 Task: Create an event of considerable importance, showcasing the grand product launch webinar designed to unveil a revolutionary product to a global audience on November 5th at 1:30 PM.
Action: Mouse moved to (243, 219)
Screenshot: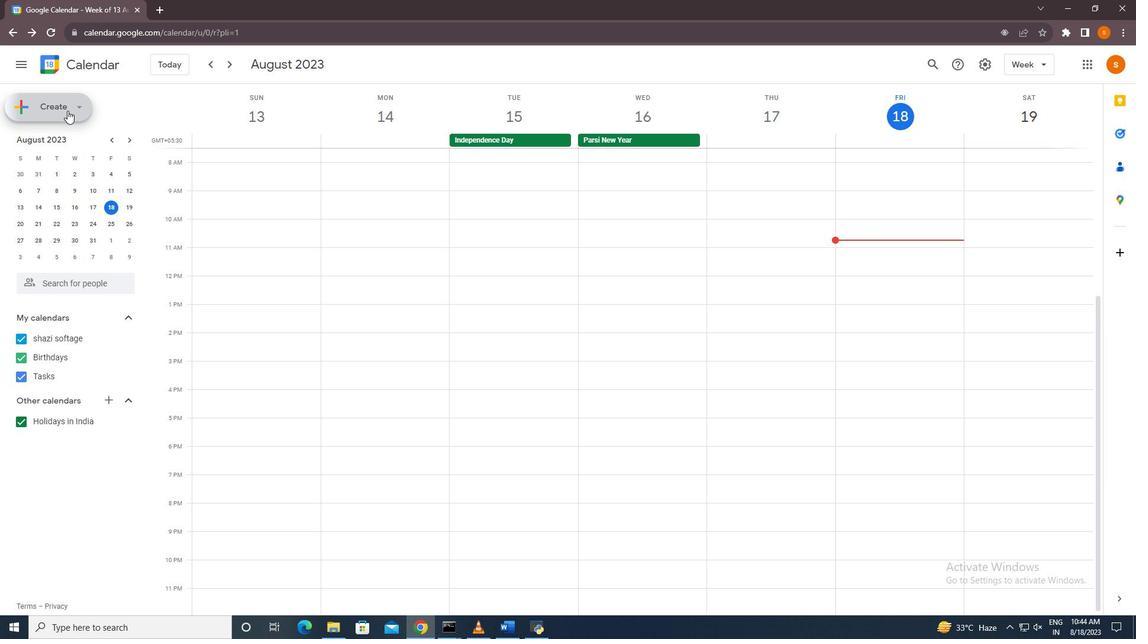 
Action: Mouse pressed left at (243, 219)
Screenshot: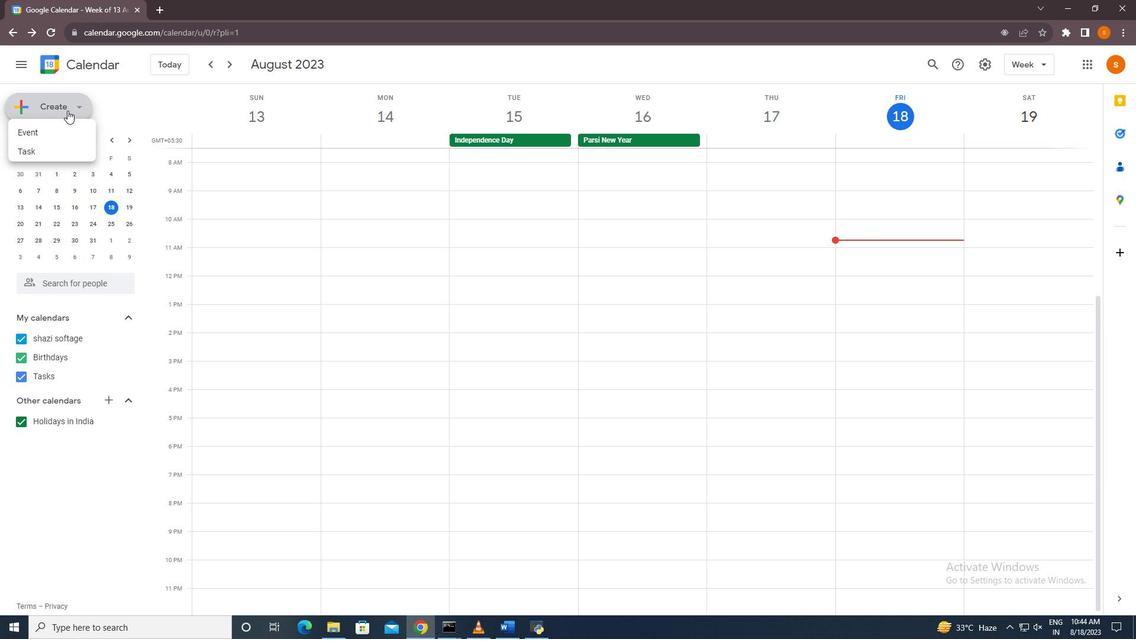 
Action: Mouse moved to (227, 234)
Screenshot: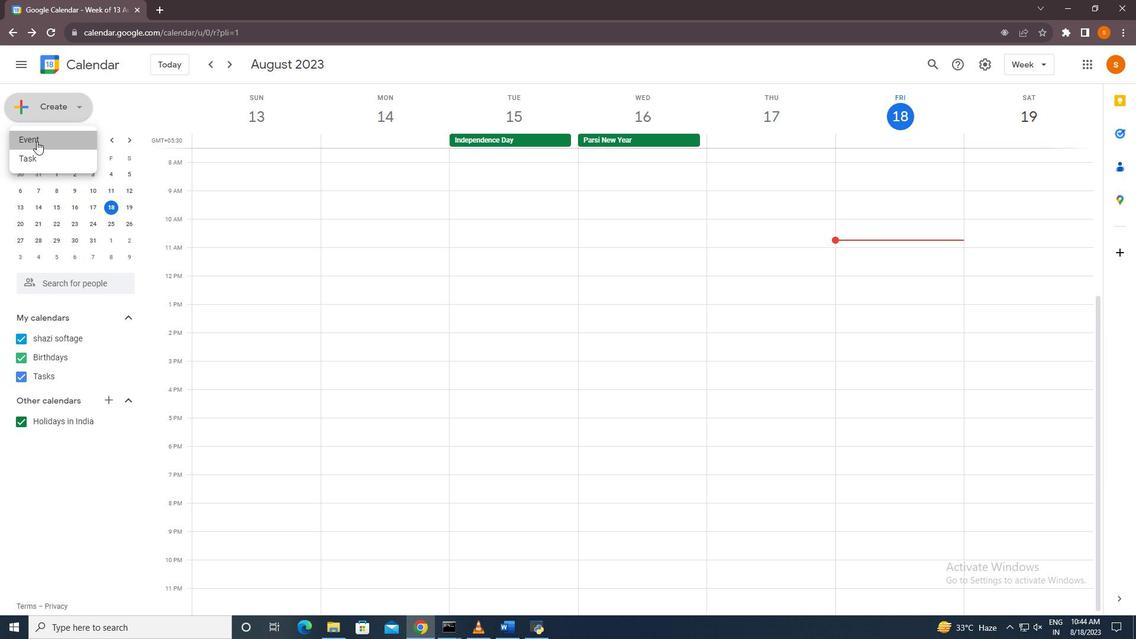 
Action: Mouse pressed left at (227, 234)
Screenshot: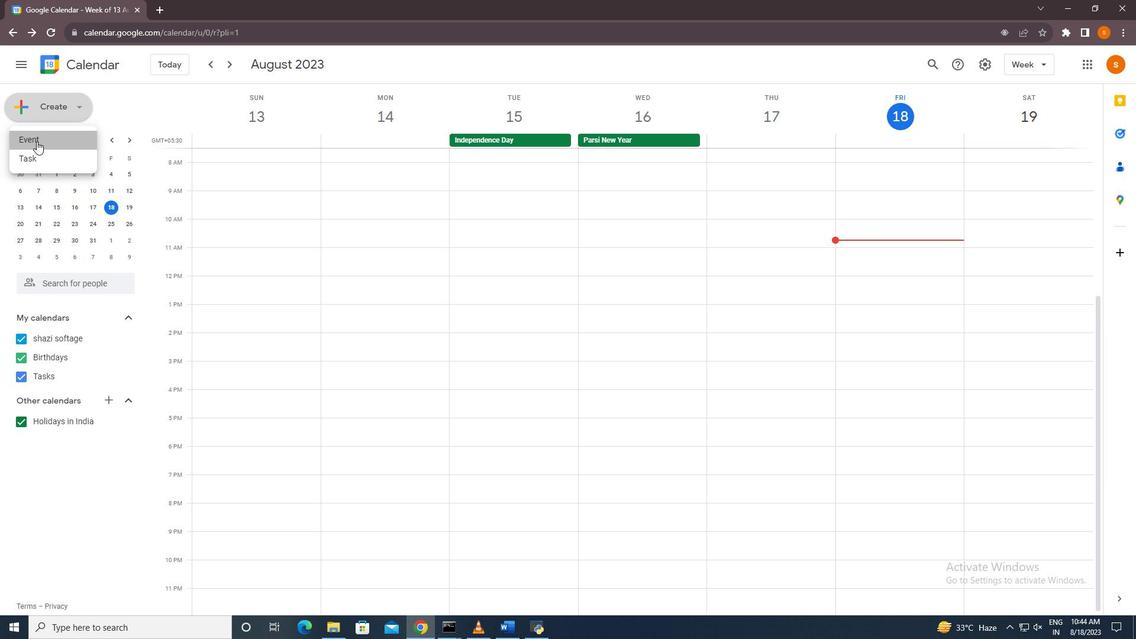 
Action: Mouse moved to (596, 397)
Screenshot: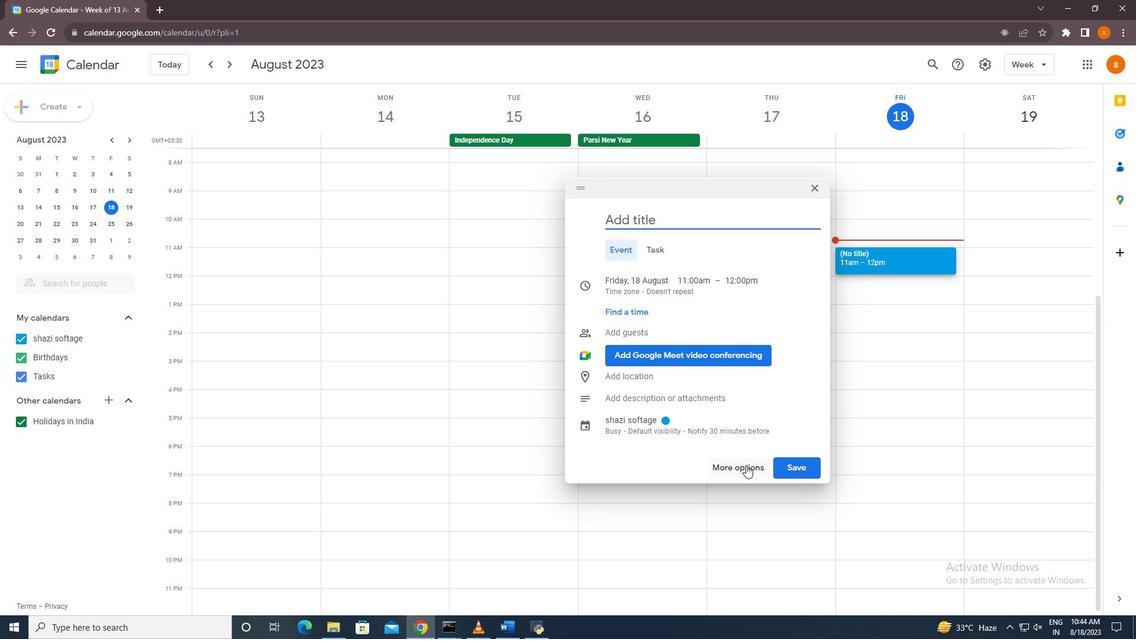 
Action: Mouse pressed left at (596, 397)
Screenshot: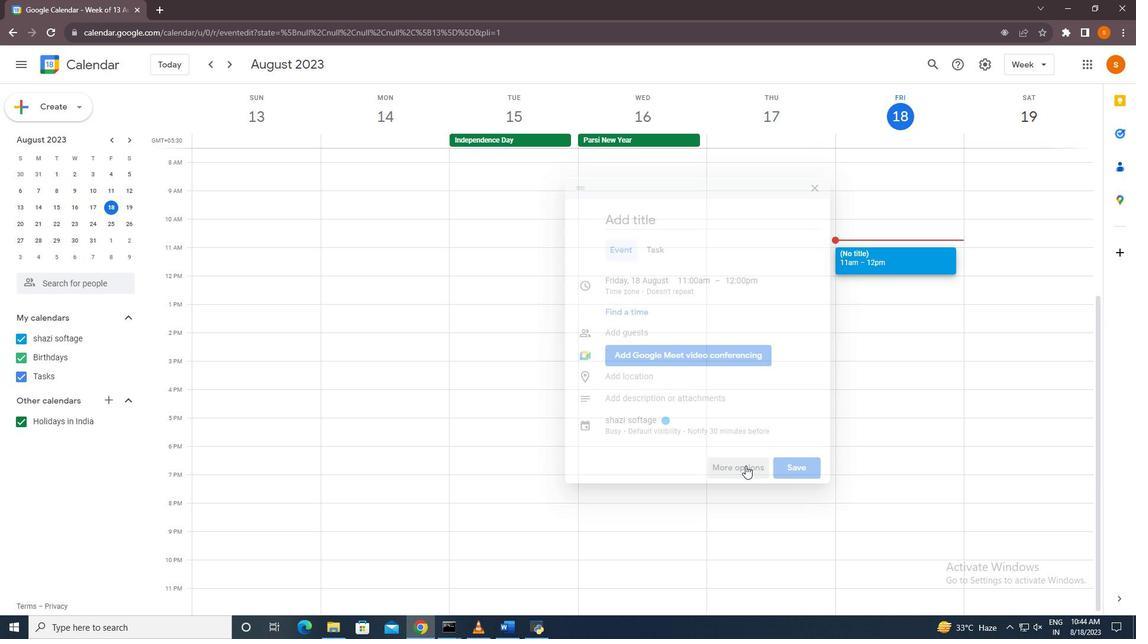 
Action: Mouse moved to (240, 192)
Screenshot: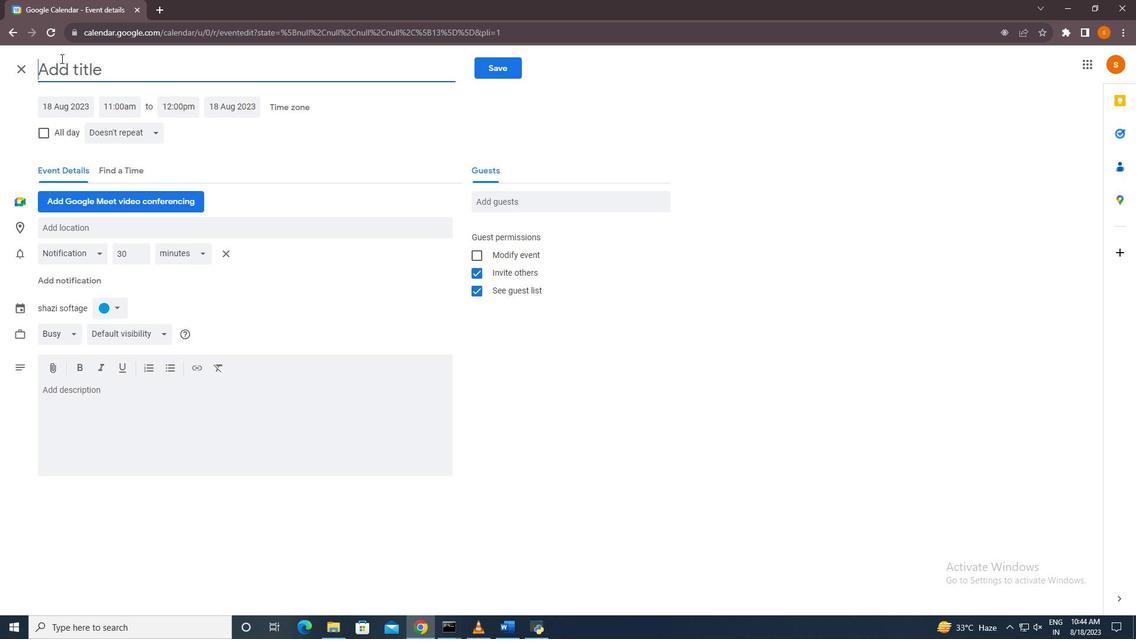 
Action: Key pressed <Key.shift>Product<Key.space><Key.shift><Key.shift><Key.shift><Key.shift><Key.shift><Key.shift><Key.shift><Key.shift><Key.shift><Key.shift><Key.shift><Key.shift><Key.shift><Key.shift><Key.shift><Key.shift><Key.shift><Key.shift><Key.shift><Key.shift><Key.shift><Key.shift><Key.shift><Key.shift><Key.shift><Key.shift><Key.shift><Key.shift><Key.shift><Key.shift>Launch<Key.space><Key.shift>Wev<Key.backspace>binar
Screenshot: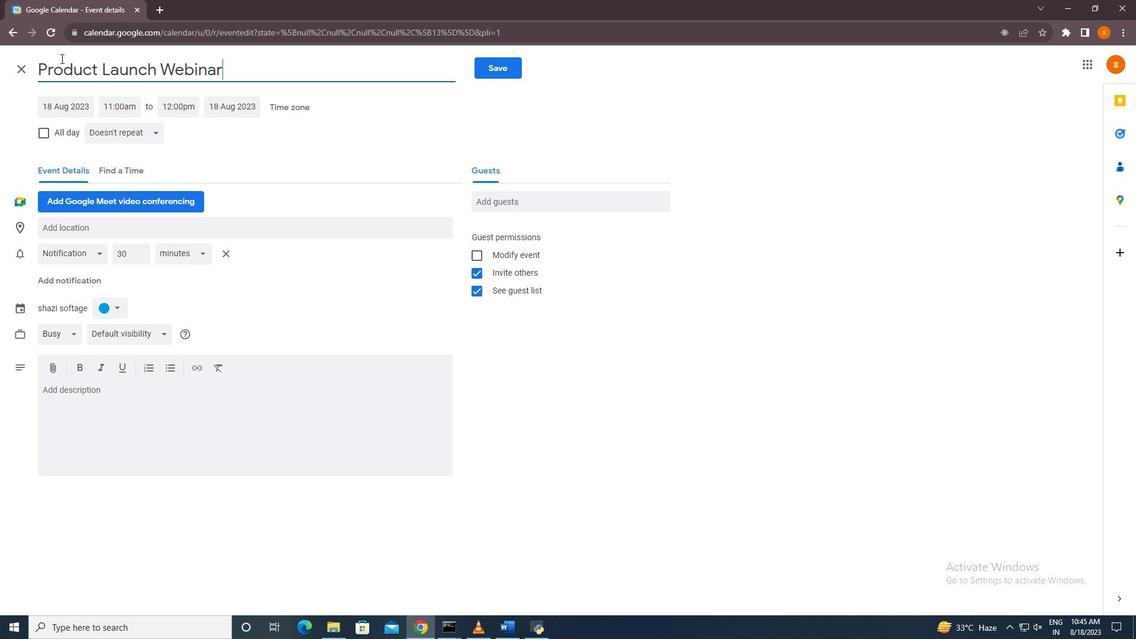 
Action: Mouse moved to (250, 362)
Screenshot: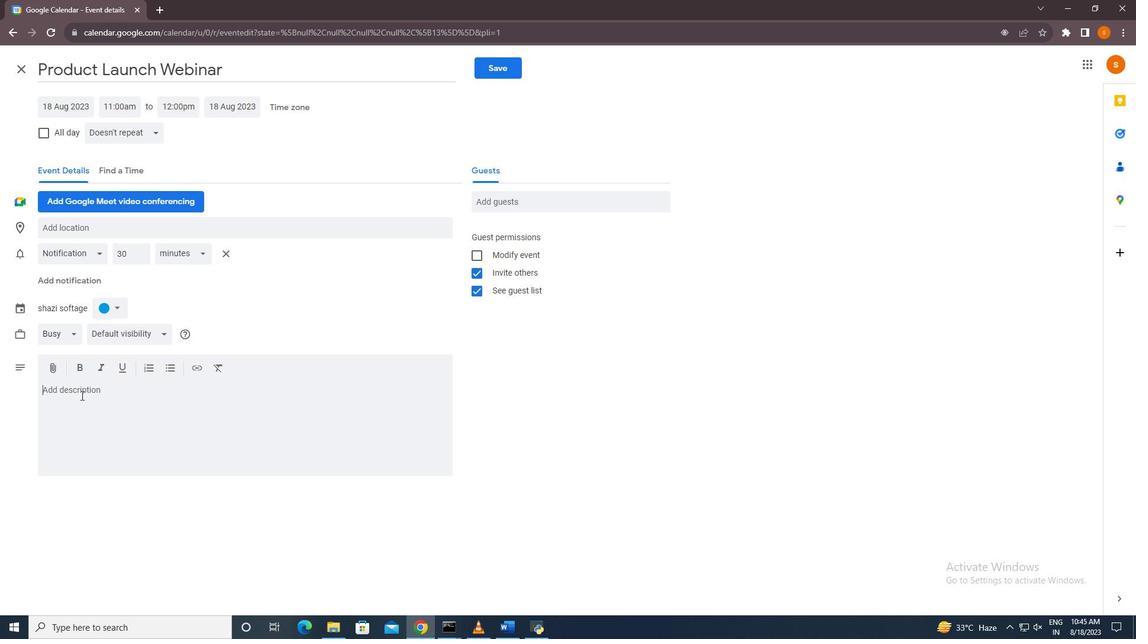 
Action: Mouse pressed left at (250, 362)
Screenshot: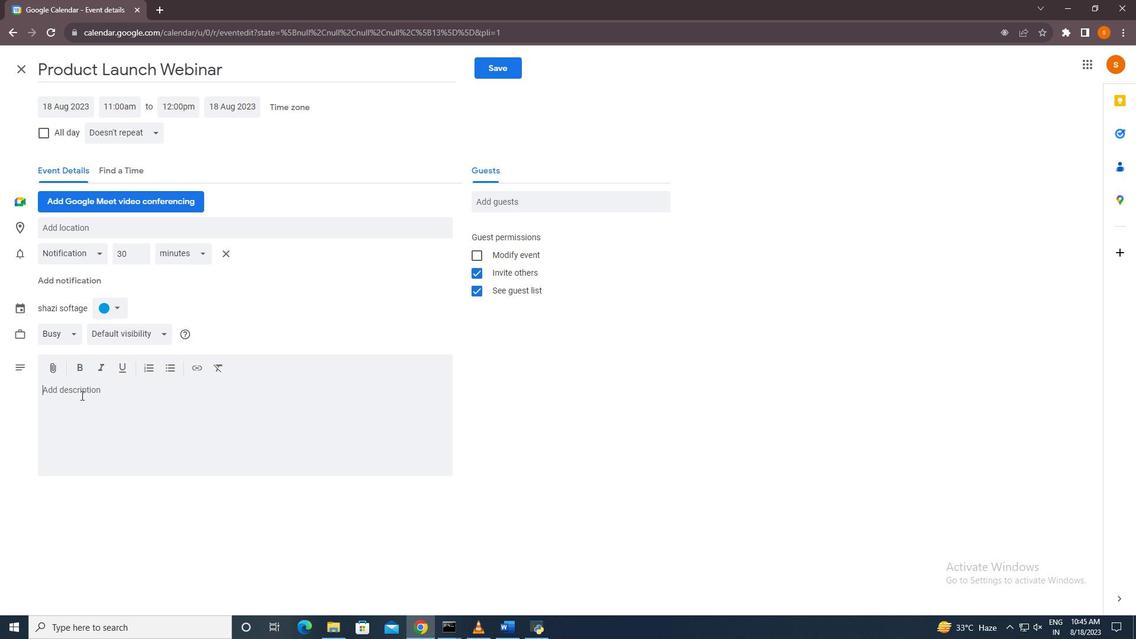 
Action: Key pressed <Key.shift>Event<Key.space>of<Key.space>ci<Key.backspace>onsiderable<Key.space>importance,<Key.space>showcasing<Key.space>the<Key.space>grand<Key.space>product<Key.space>launch<Key.space>webinar<Key.space>designed<Key.space>to<Key.space>uneil<Key.space>
Screenshot: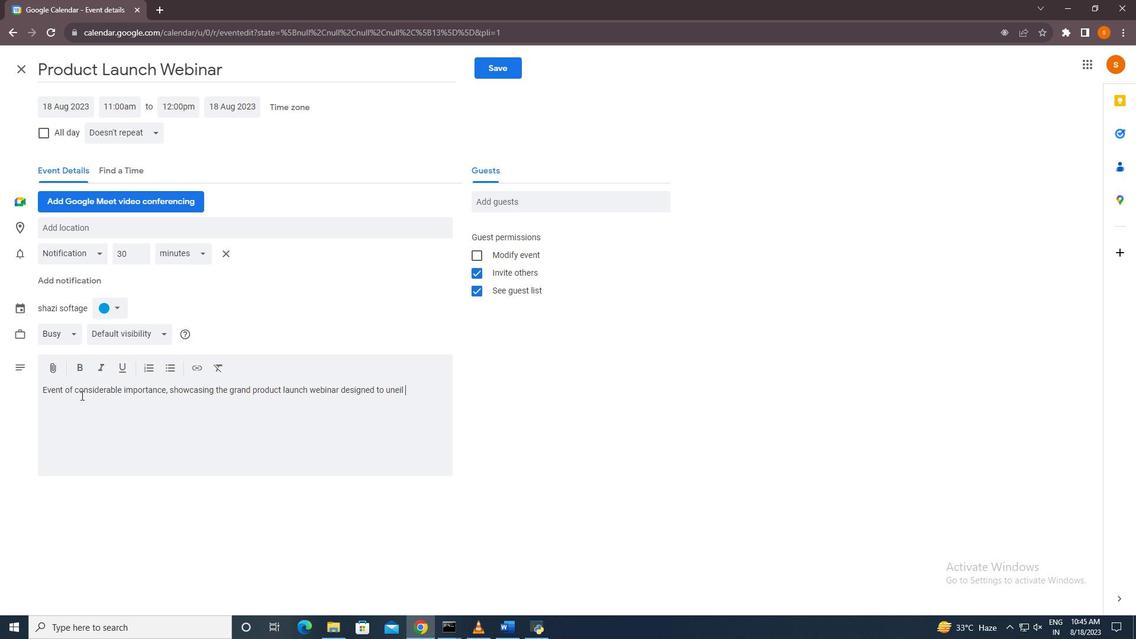 
Action: Mouse moved to (414, 360)
Screenshot: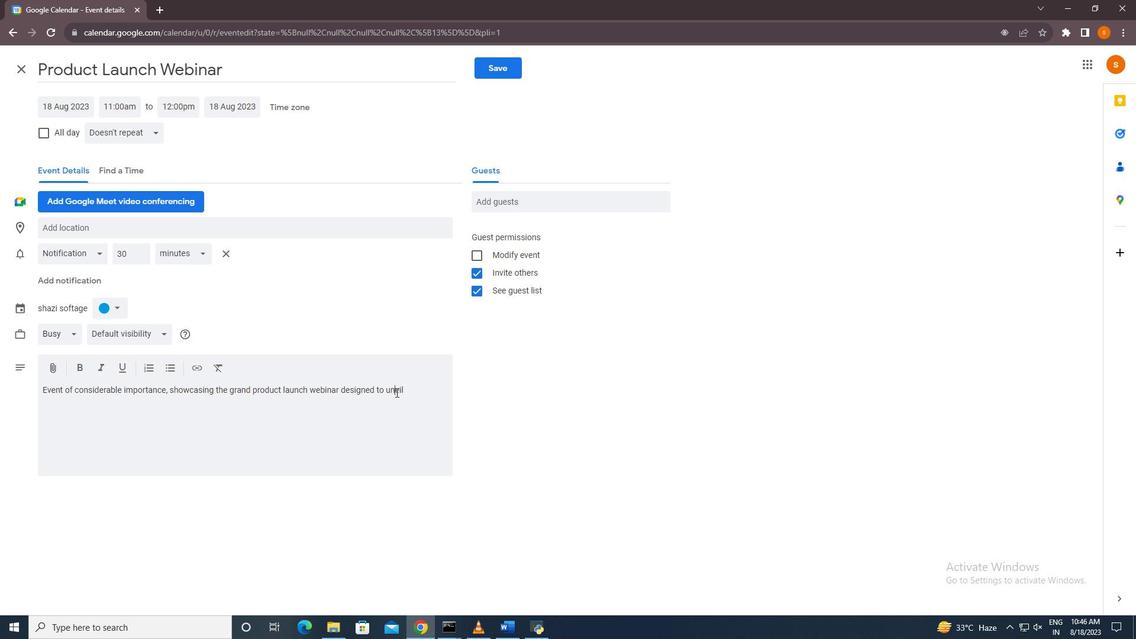 
Action: Mouse pressed left at (414, 360)
Screenshot: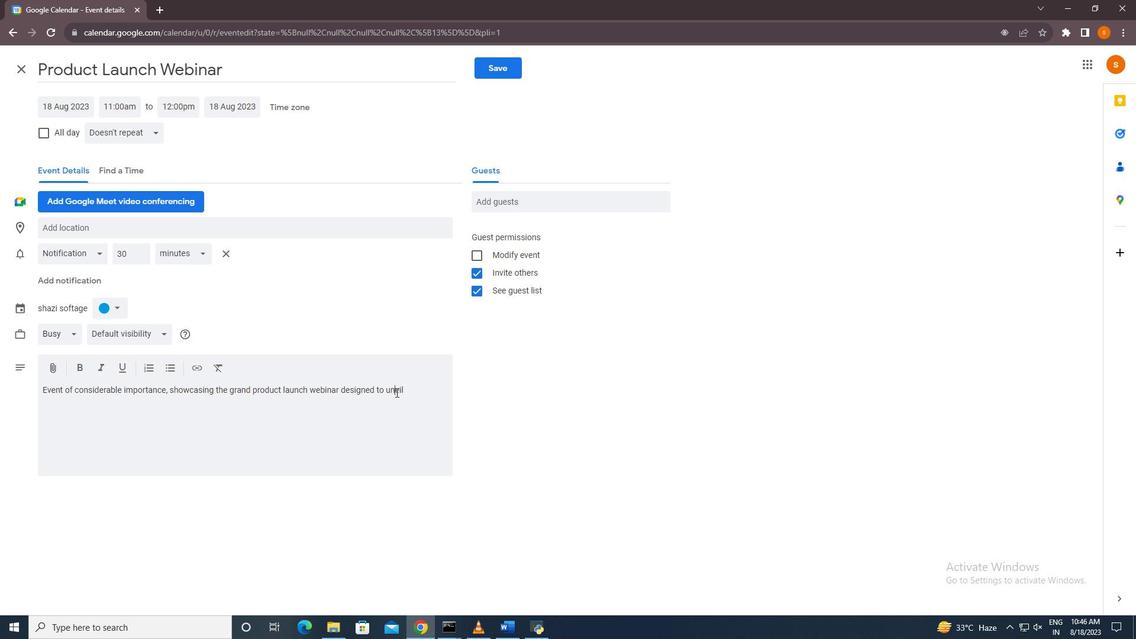 
Action: Key pressed v
Screenshot: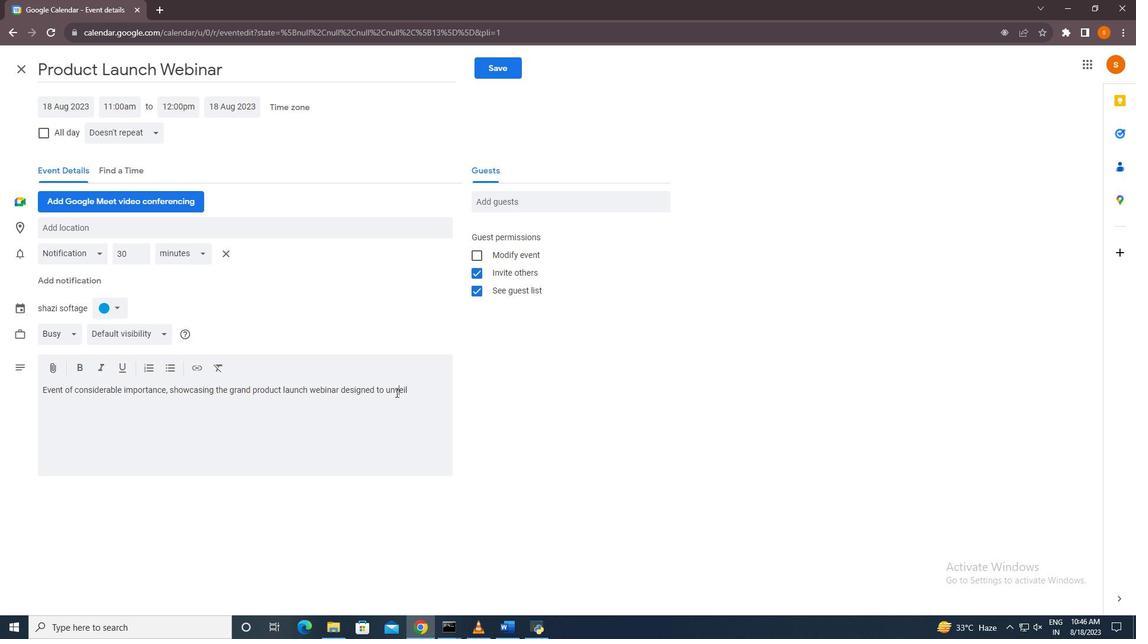 
Action: Mouse moved to (426, 360)
Screenshot: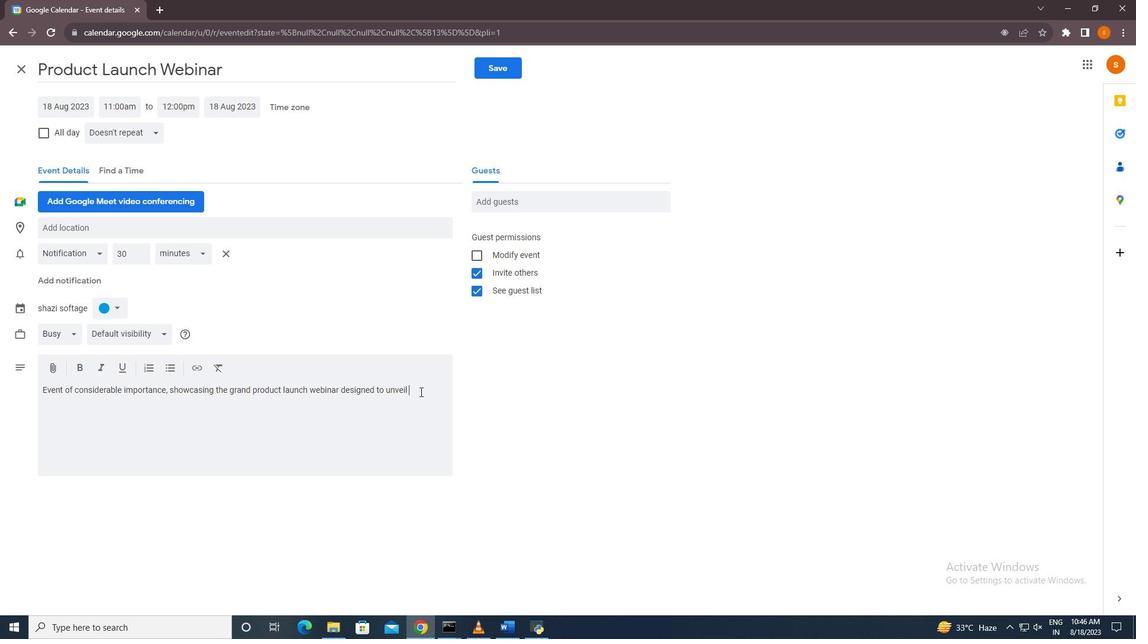 
Action: Mouse pressed left at (426, 360)
Screenshot: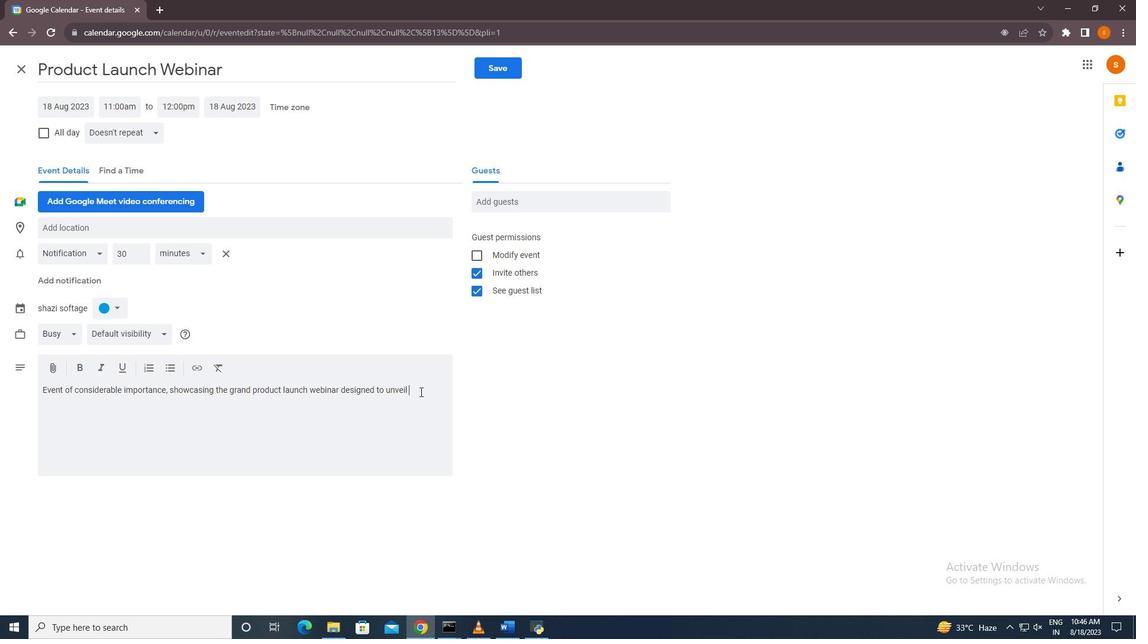 
Action: Key pressed a<Key.space>revolutionary<Key.space>produv<Key.backspace>ct<Key.space>toa<Key.space><Key.backspace><Key.backspace><Key.space>a<Key.space>global<Key.space>audience<Key.space><Key.backspace>.
Screenshot: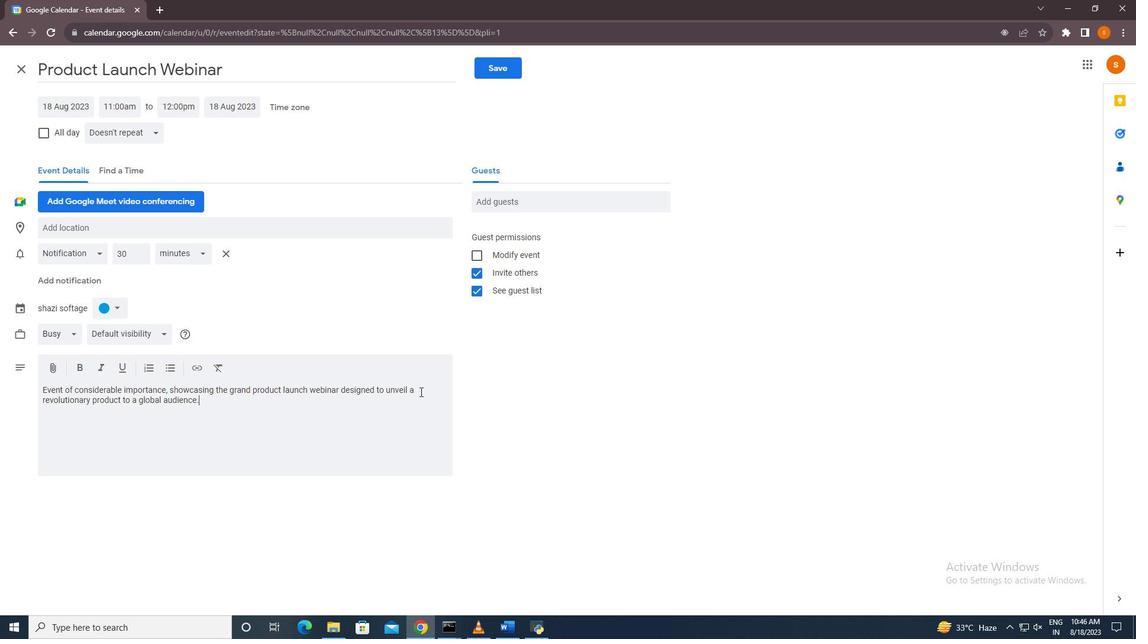 
Action: Mouse moved to (249, 219)
Screenshot: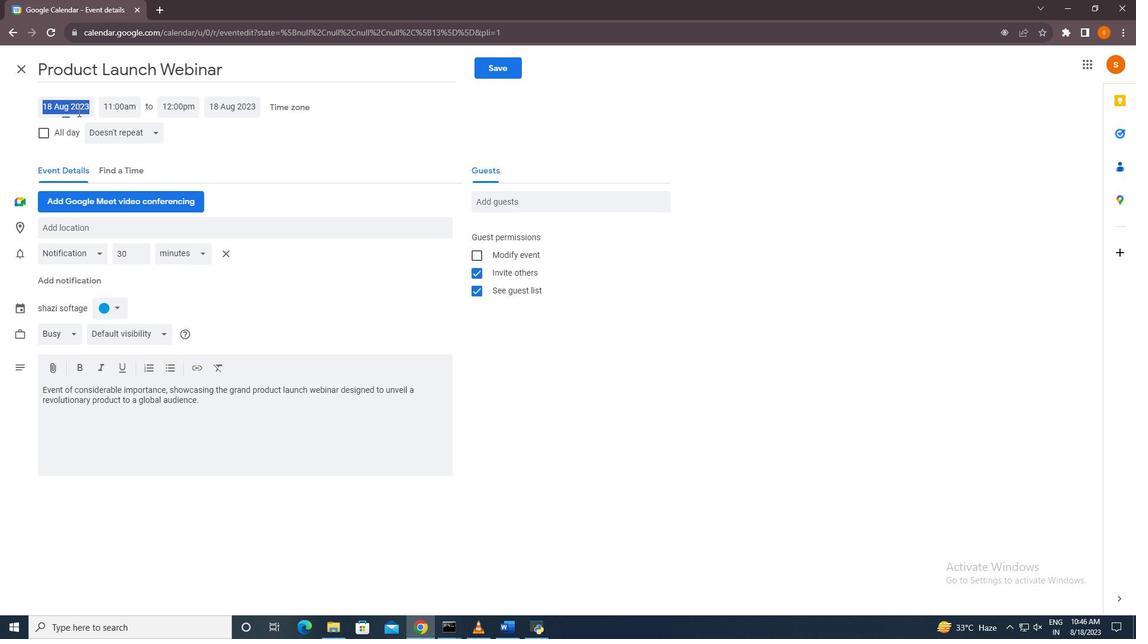 
Action: Mouse pressed left at (249, 219)
Screenshot: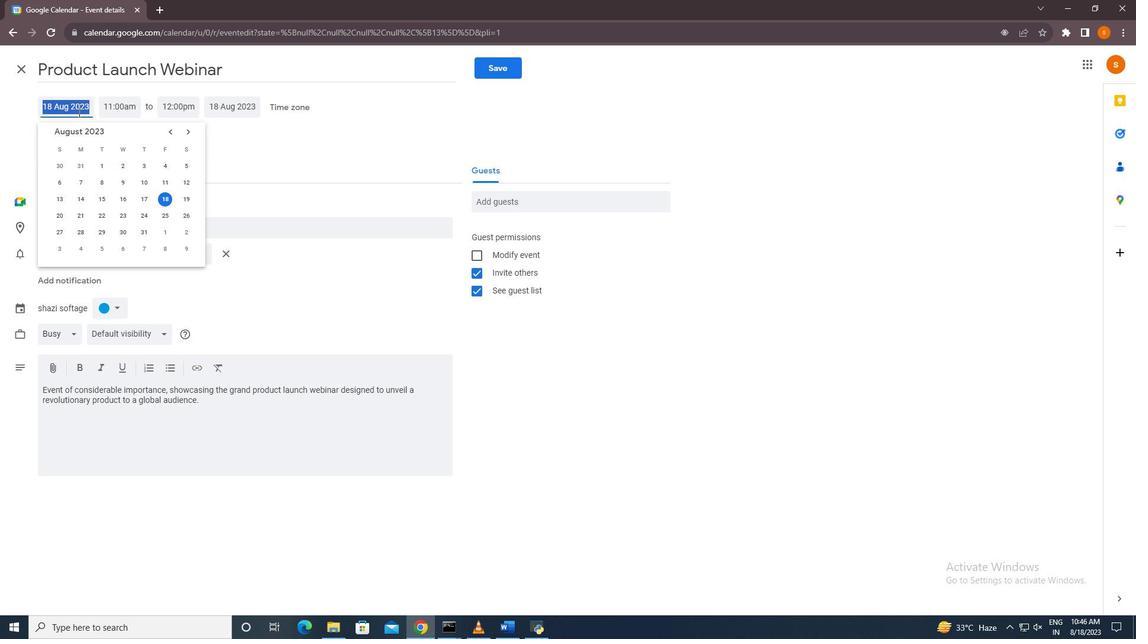 
Action: Key pressed 5<Key.space>n
Screenshot: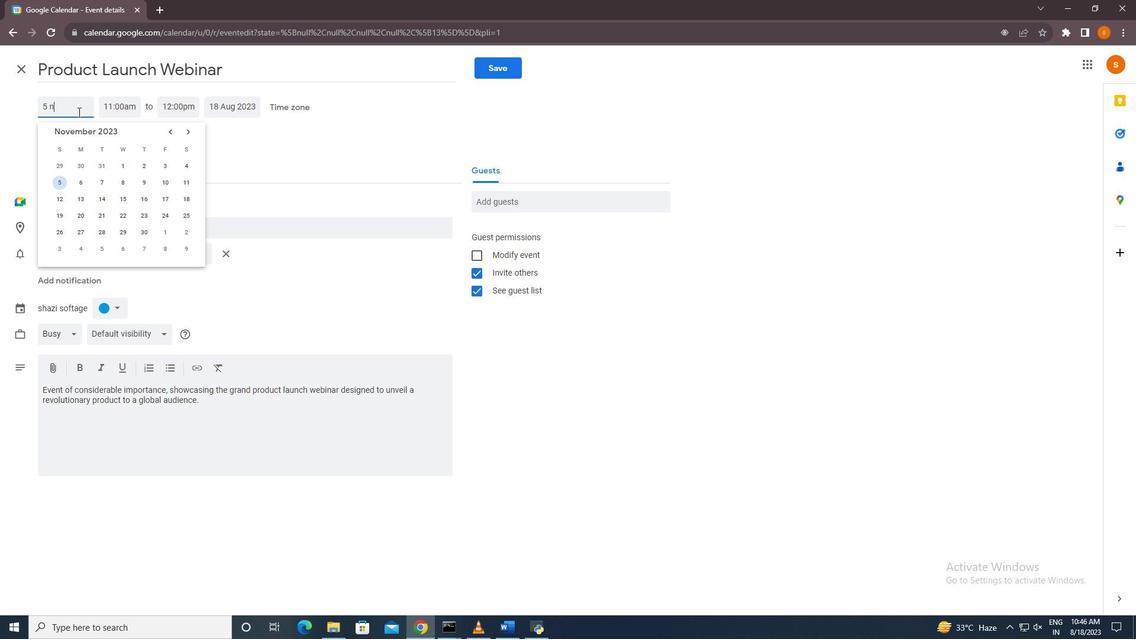
Action: Mouse moved to (240, 255)
Screenshot: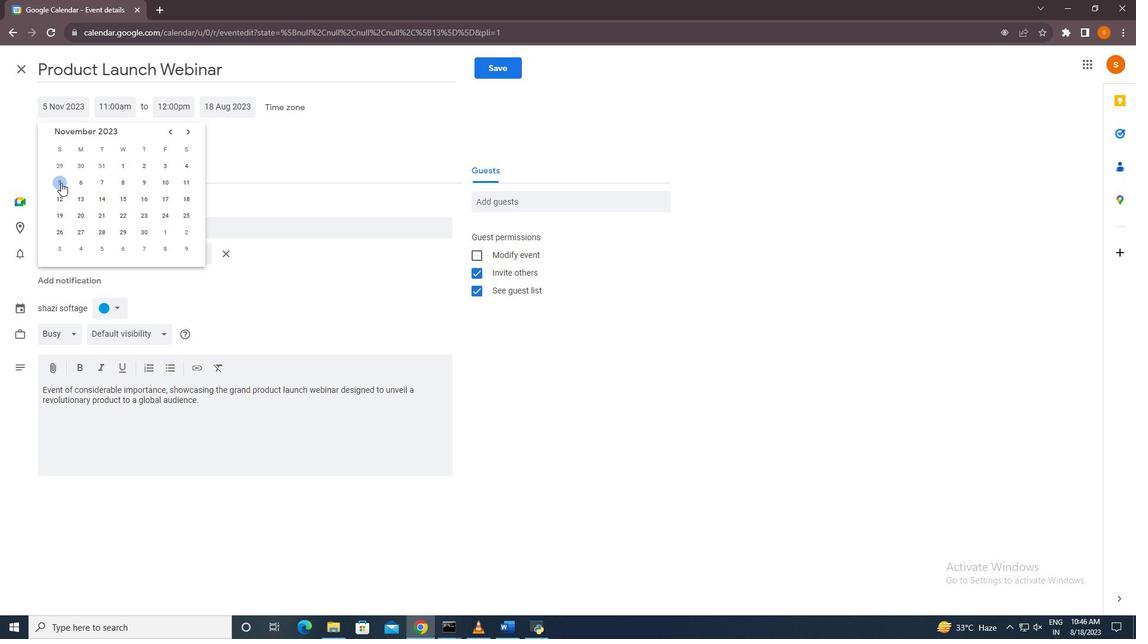 
Action: Mouse pressed left at (240, 255)
Screenshot: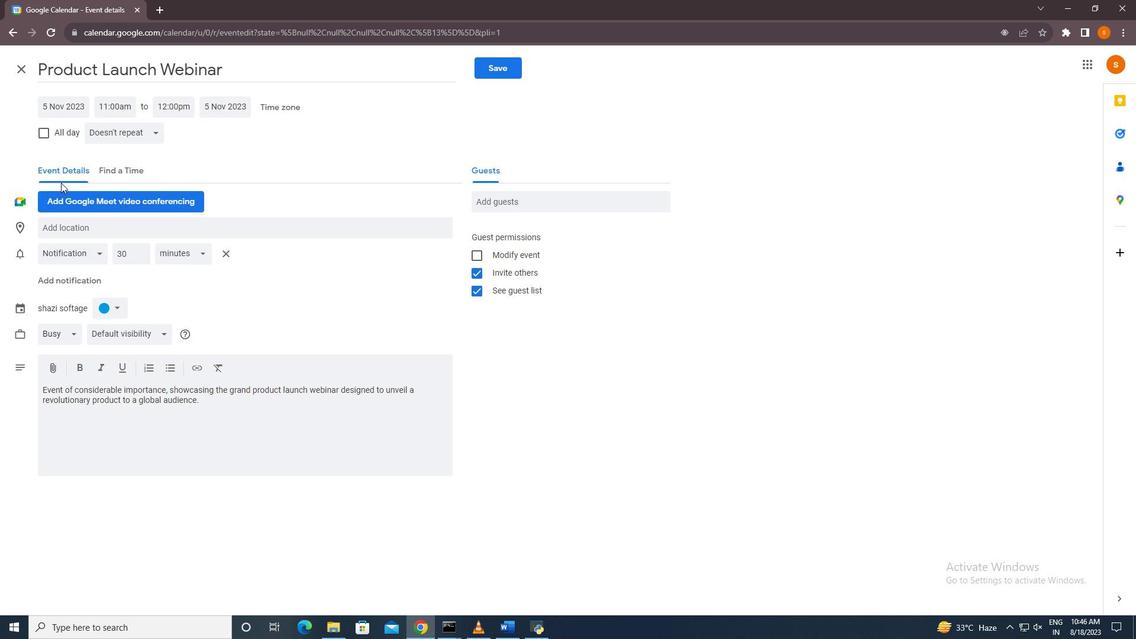 
Action: Mouse moved to (269, 217)
Screenshot: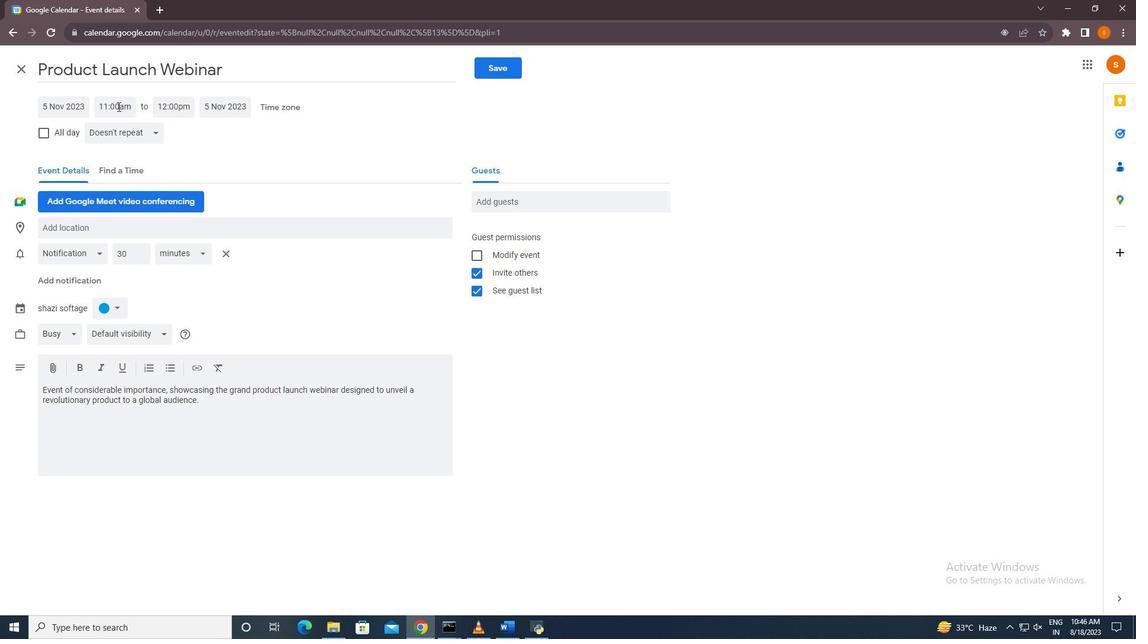 
Action: Mouse pressed left at (269, 217)
Screenshot: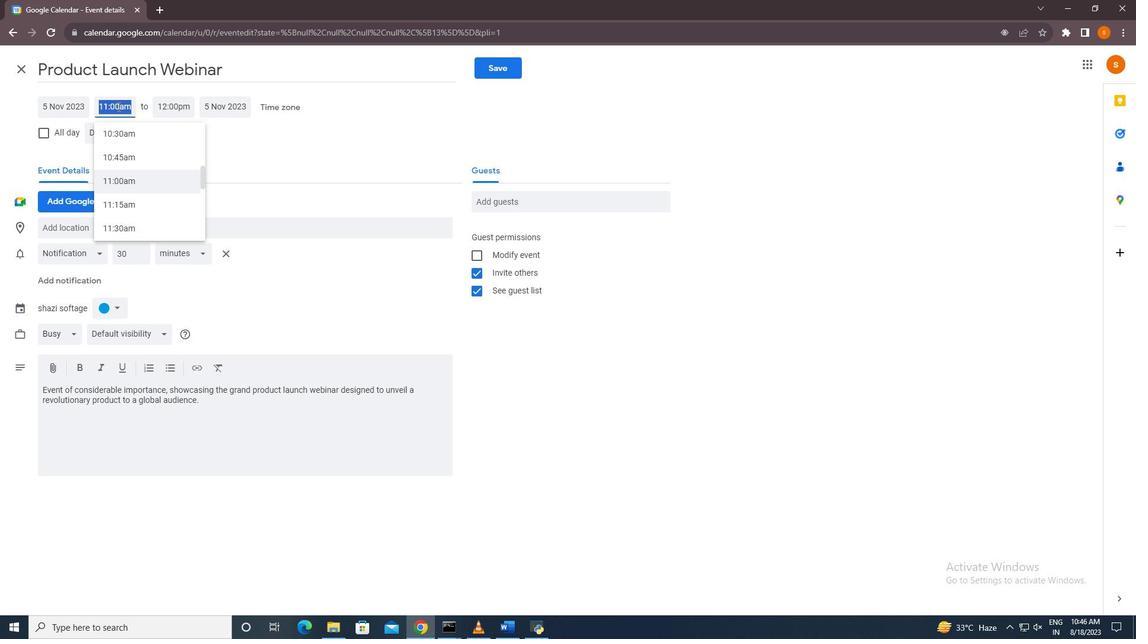 
Action: Key pressed 1<Key.shift_r>:30<Key.space><Key.shift>PM<Key.enter>
Screenshot: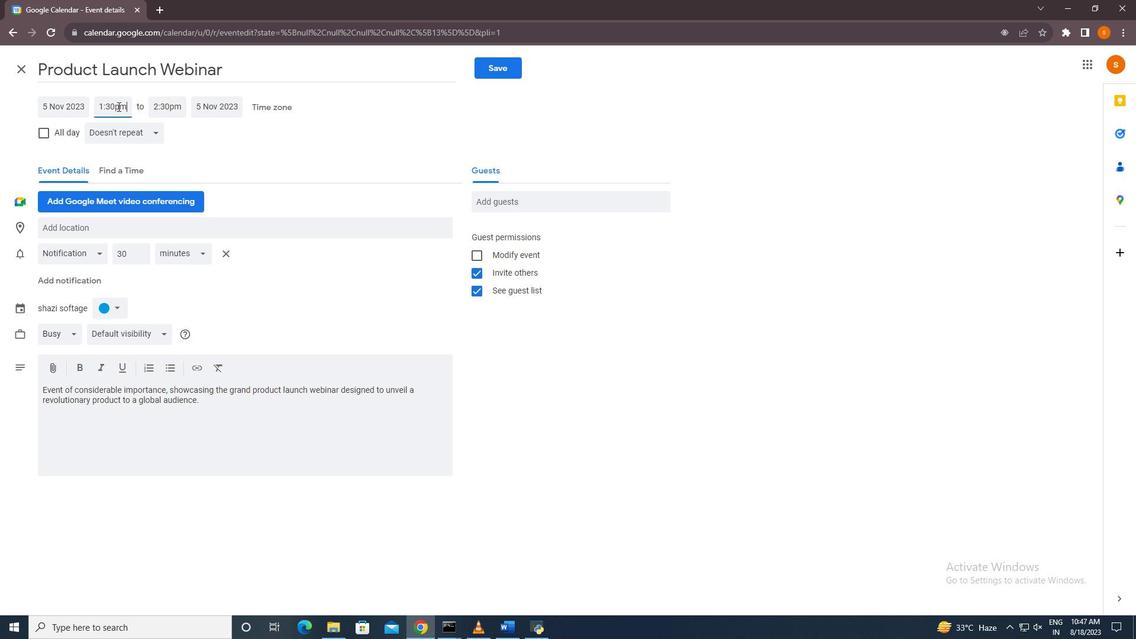 
Action: Mouse moved to (461, 195)
Screenshot: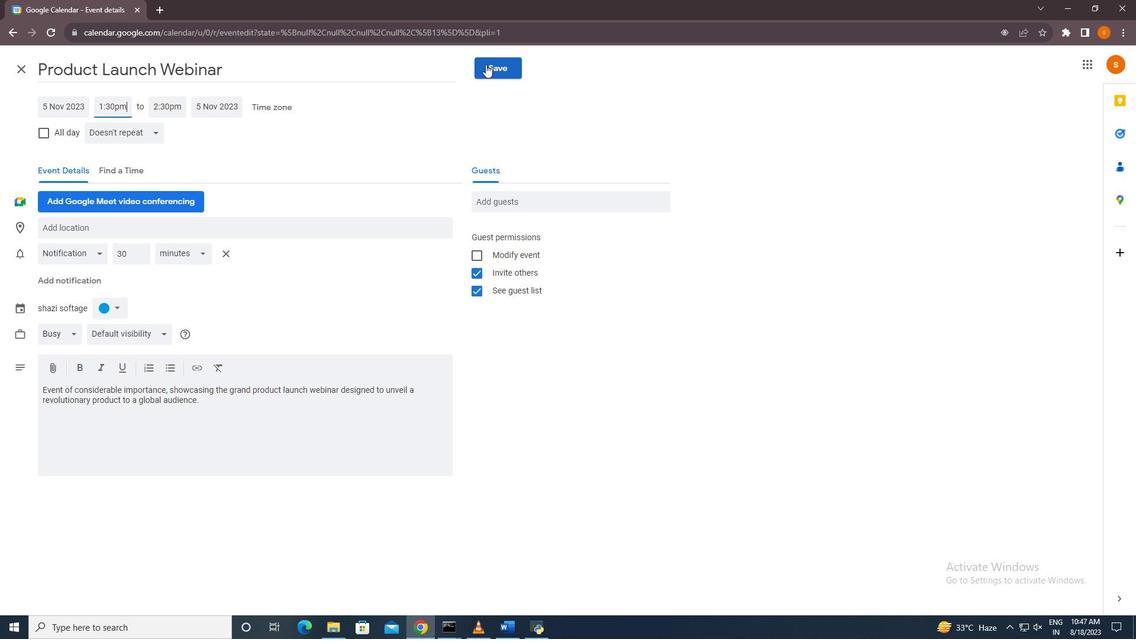 
Action: Mouse pressed left at (461, 195)
Screenshot: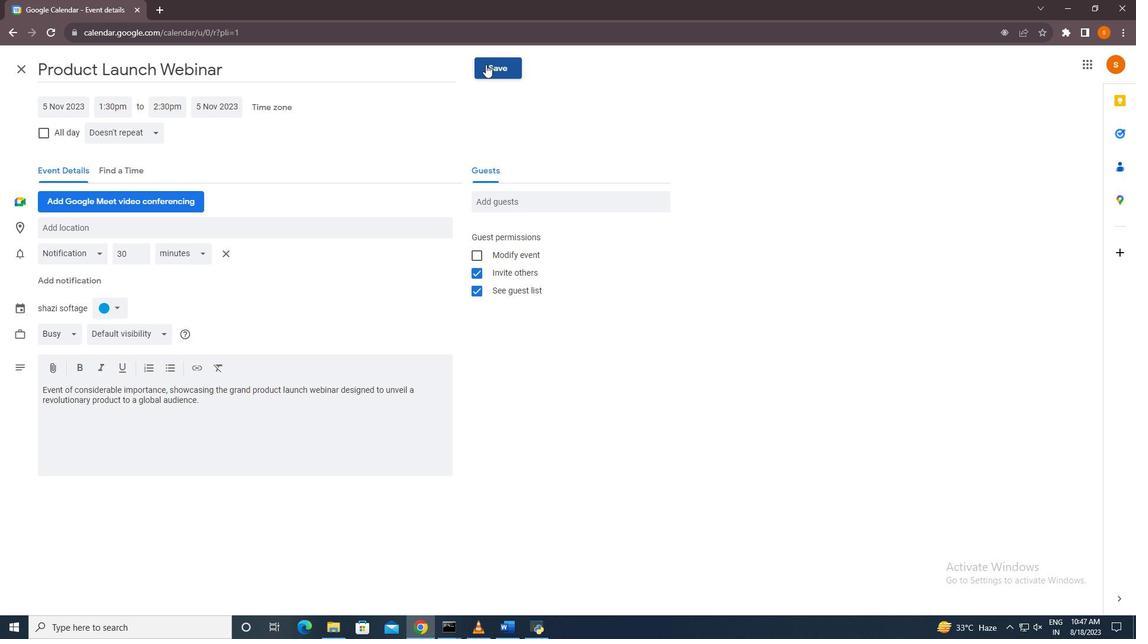 
